 Task: Add Boiron Phosphorus 200Ck to the cart.
Action: Mouse moved to (280, 148)
Screenshot: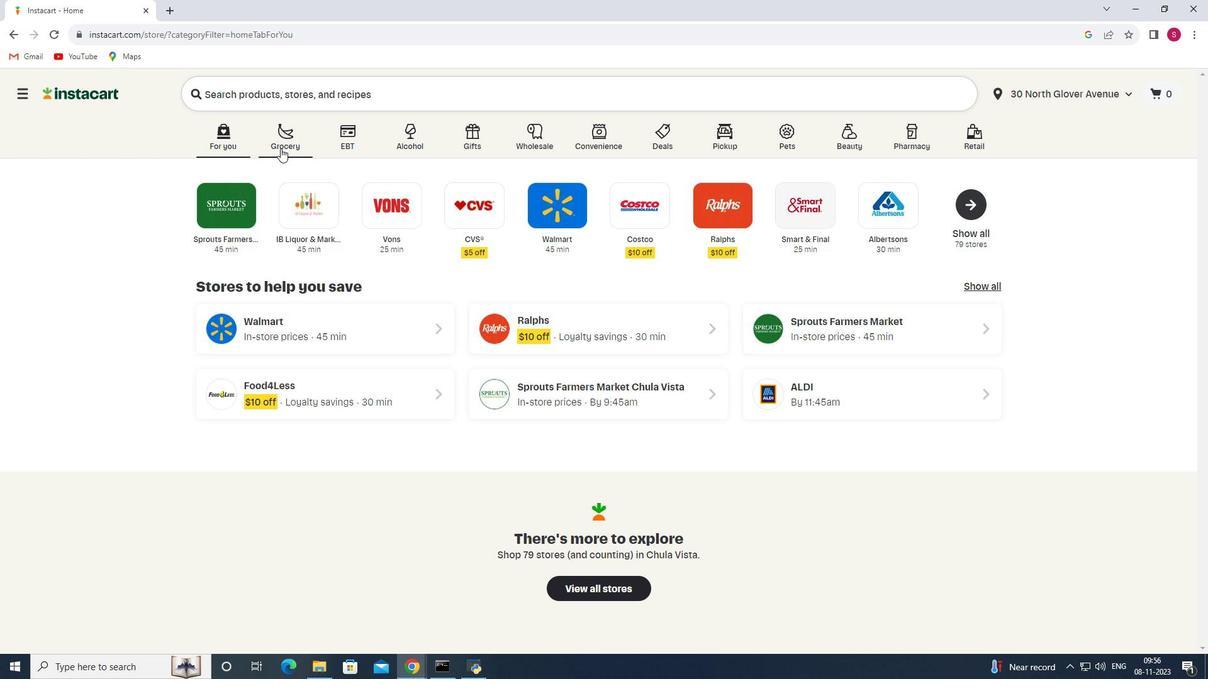 
Action: Mouse pressed left at (280, 148)
Screenshot: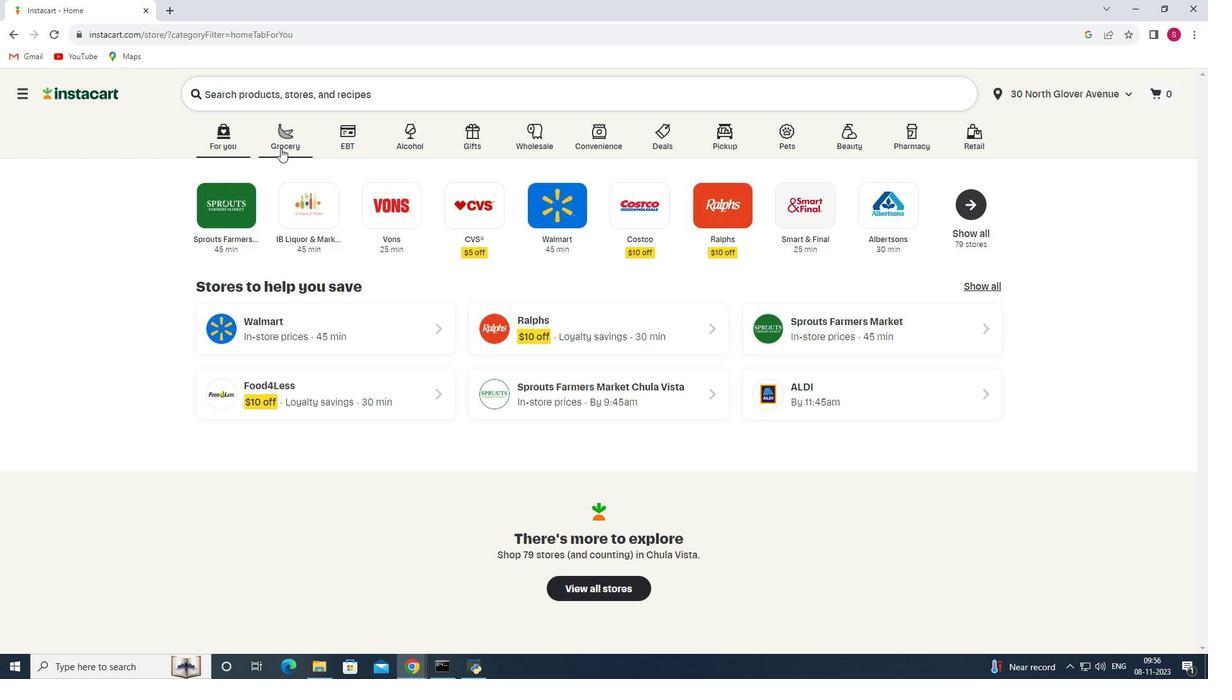 
Action: Mouse moved to (300, 390)
Screenshot: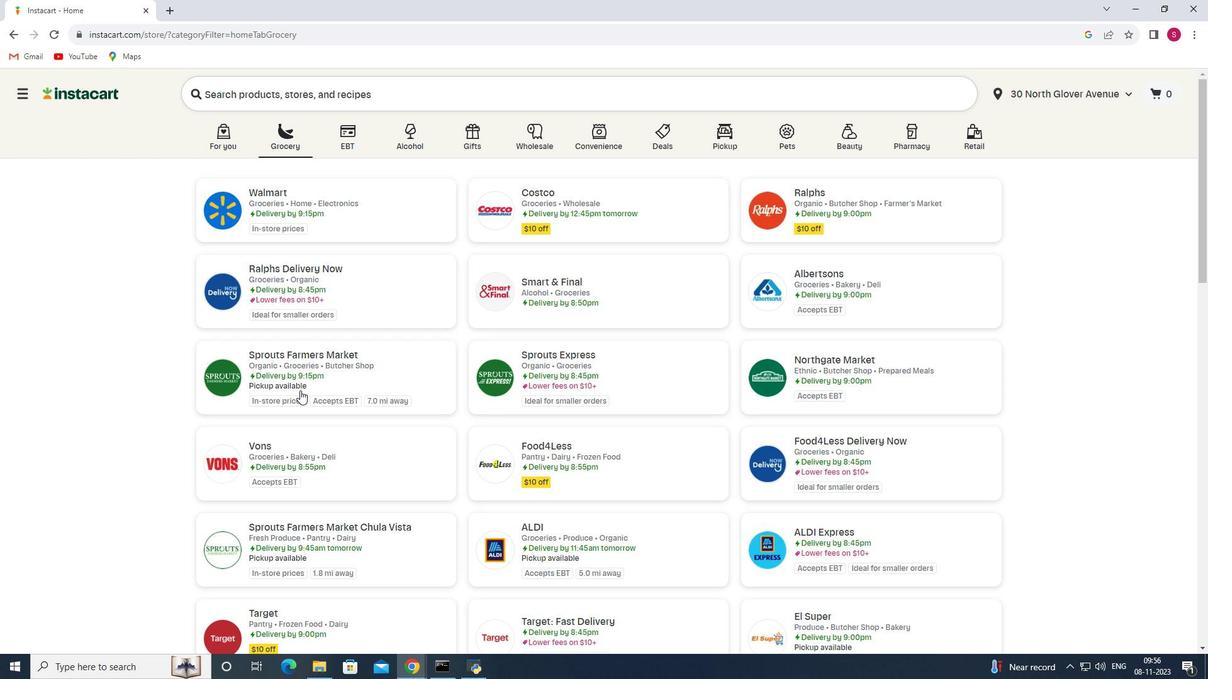 
Action: Mouse pressed left at (300, 390)
Screenshot: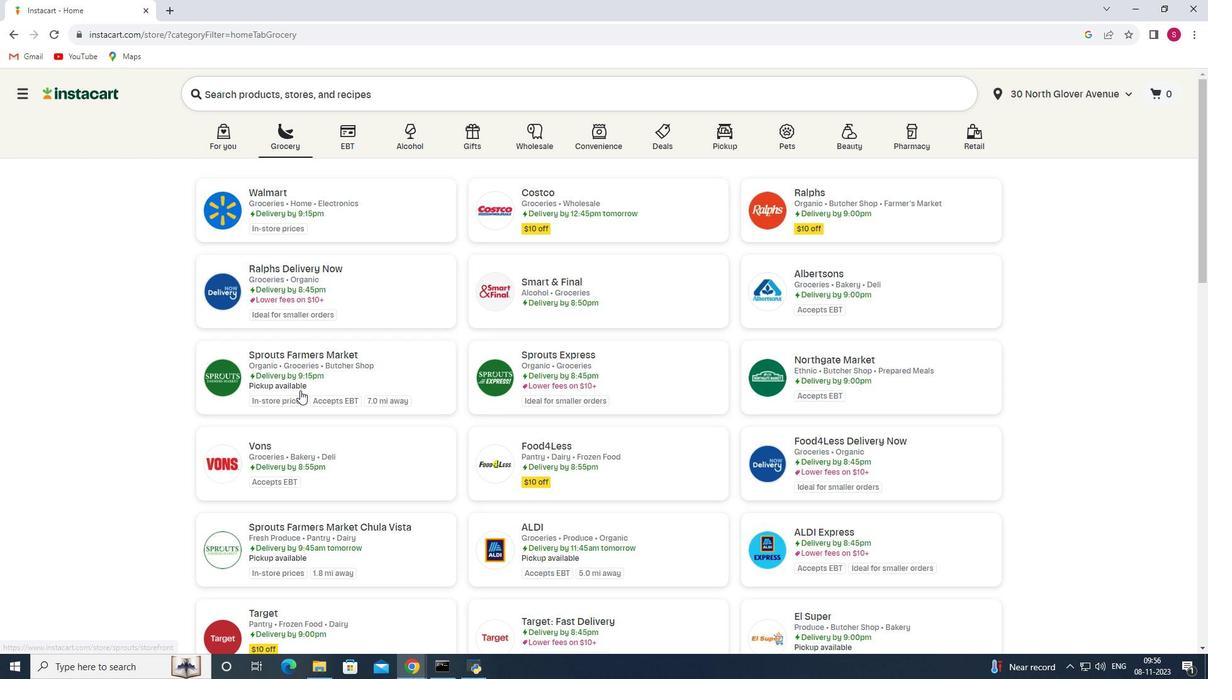 
Action: Mouse moved to (64, 426)
Screenshot: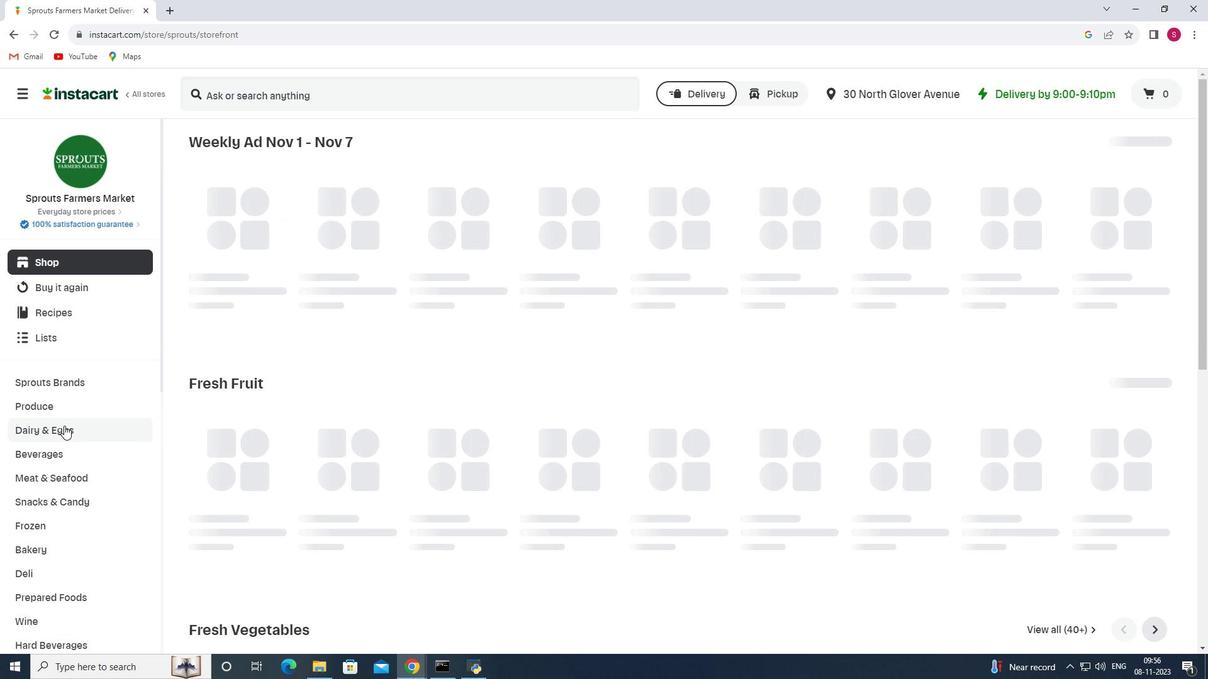 
Action: Mouse scrolled (64, 425) with delta (0, 0)
Screenshot: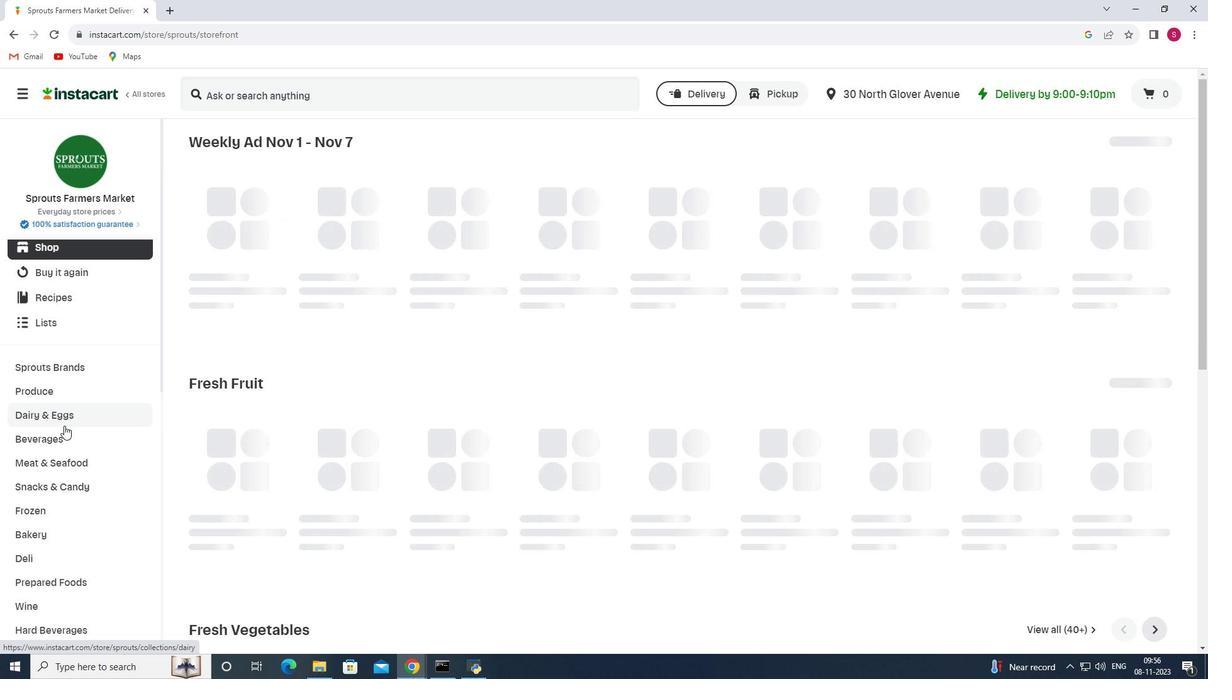 
Action: Mouse scrolled (64, 425) with delta (0, 0)
Screenshot: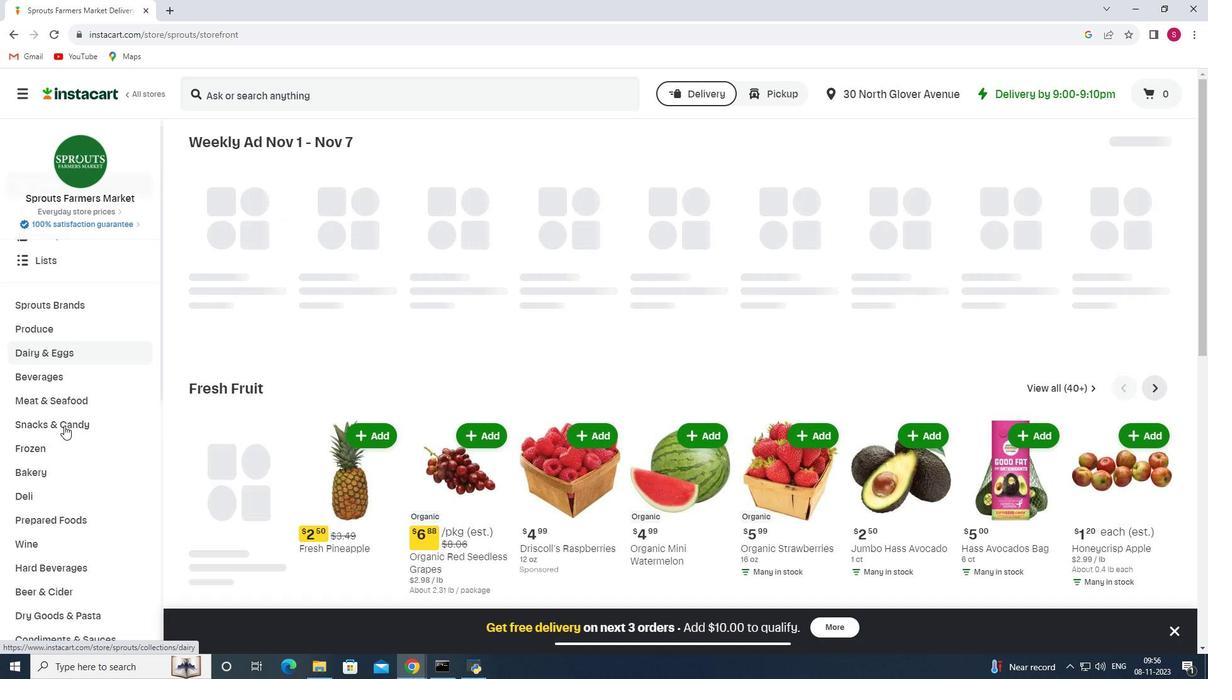 
Action: Mouse scrolled (64, 425) with delta (0, 0)
Screenshot: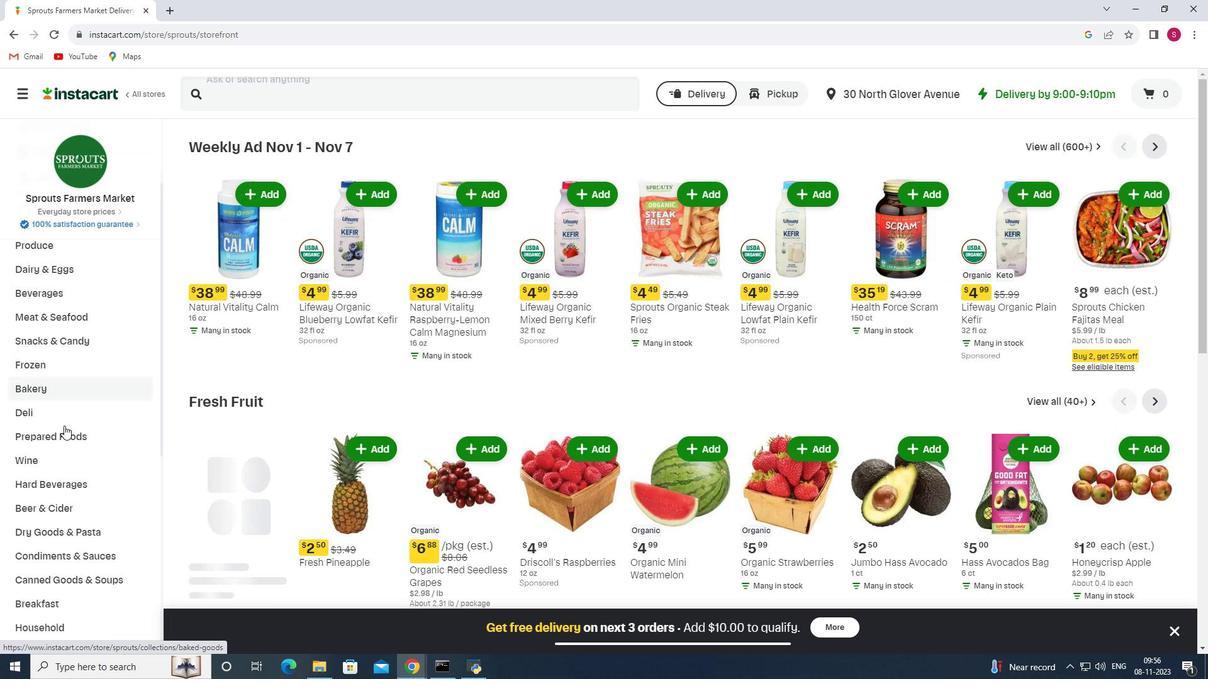 
Action: Mouse scrolled (64, 425) with delta (0, 0)
Screenshot: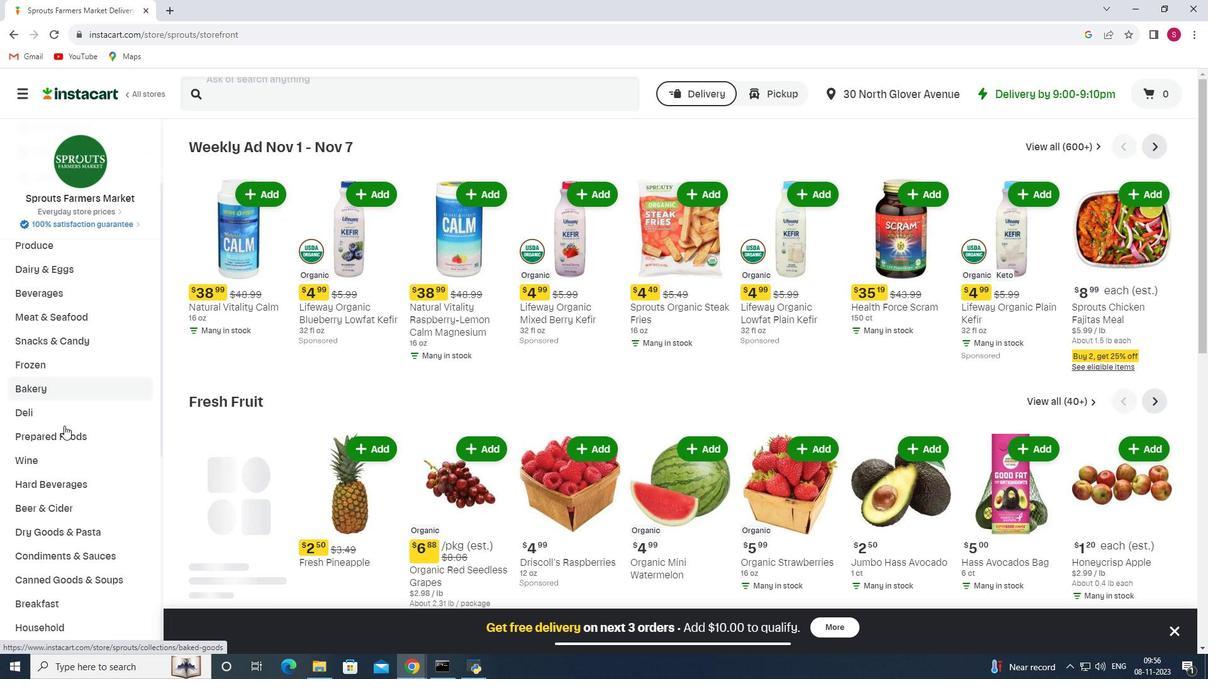 
Action: Mouse scrolled (64, 425) with delta (0, 0)
Screenshot: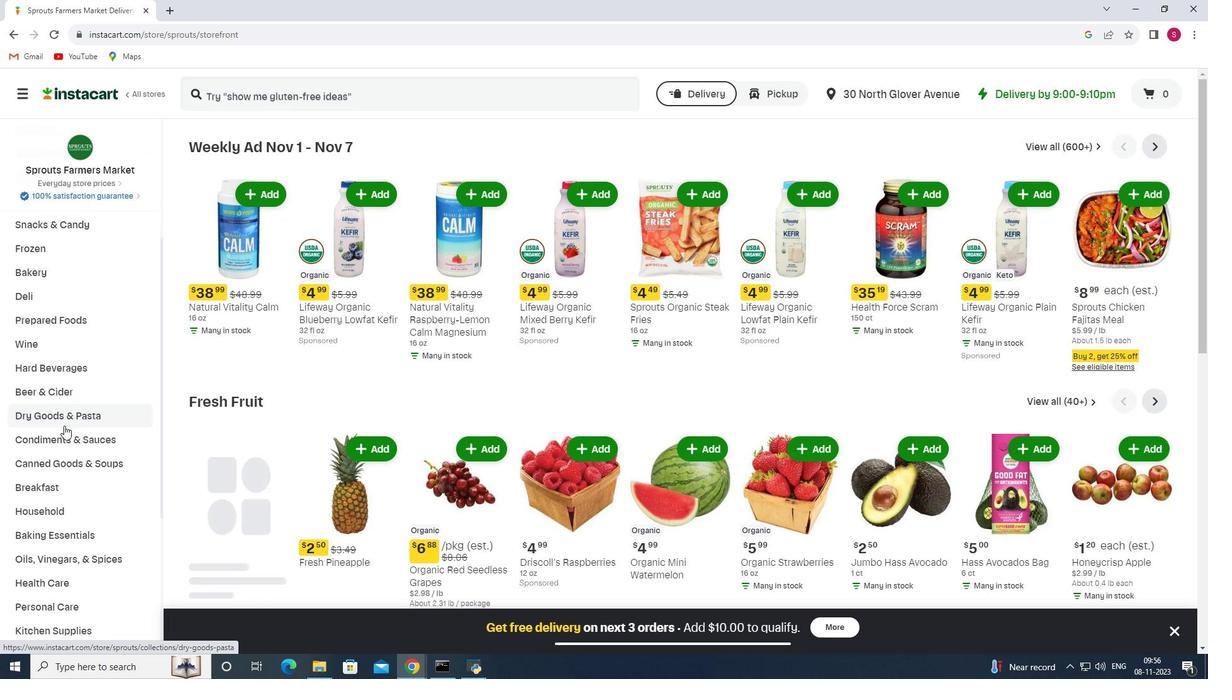 
Action: Mouse moved to (52, 450)
Screenshot: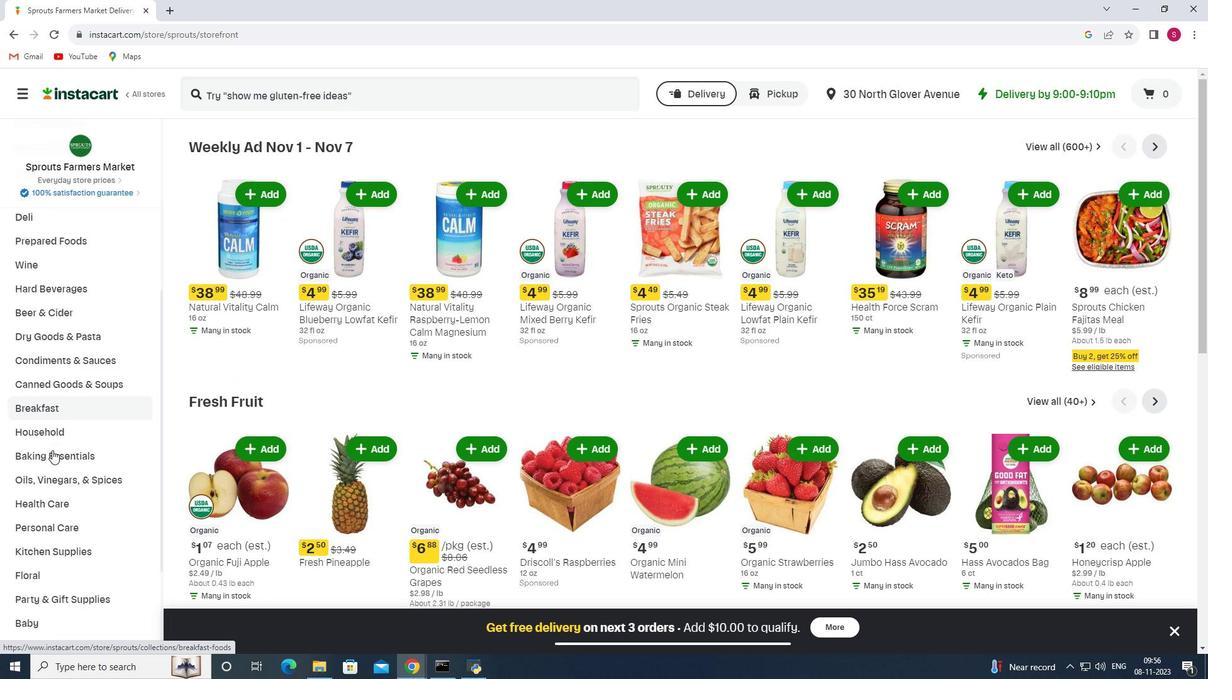 
Action: Mouse scrolled (52, 450) with delta (0, 0)
Screenshot: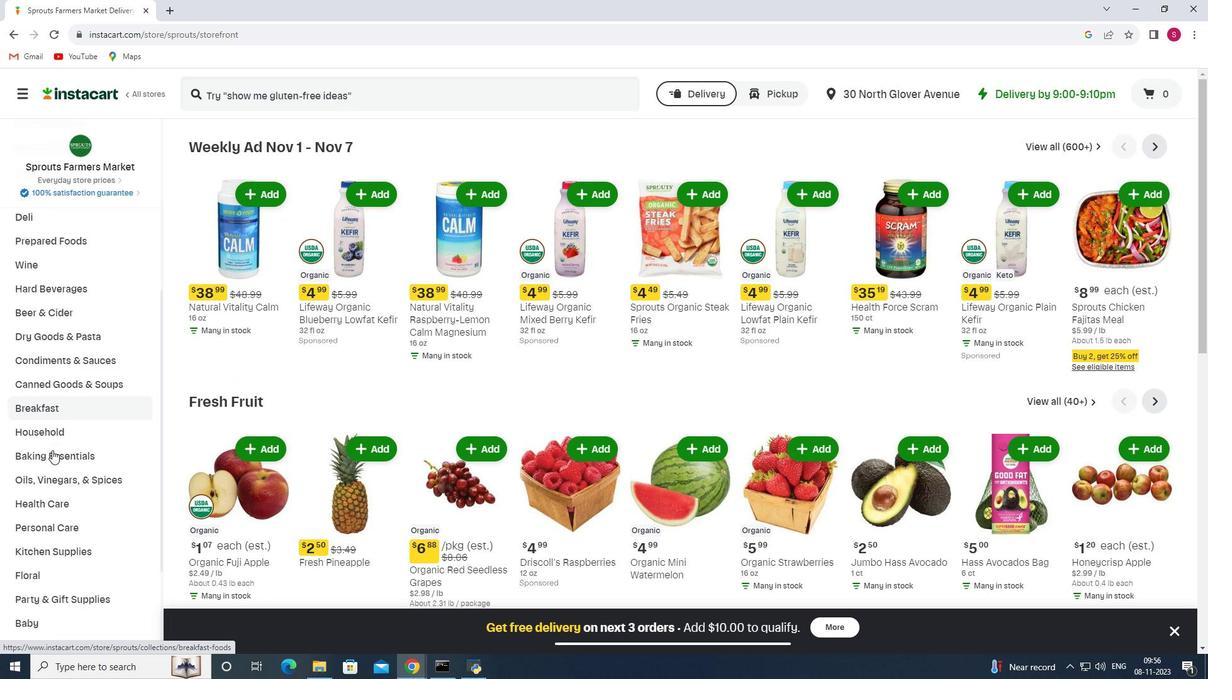 
Action: Mouse scrolled (52, 450) with delta (0, 0)
Screenshot: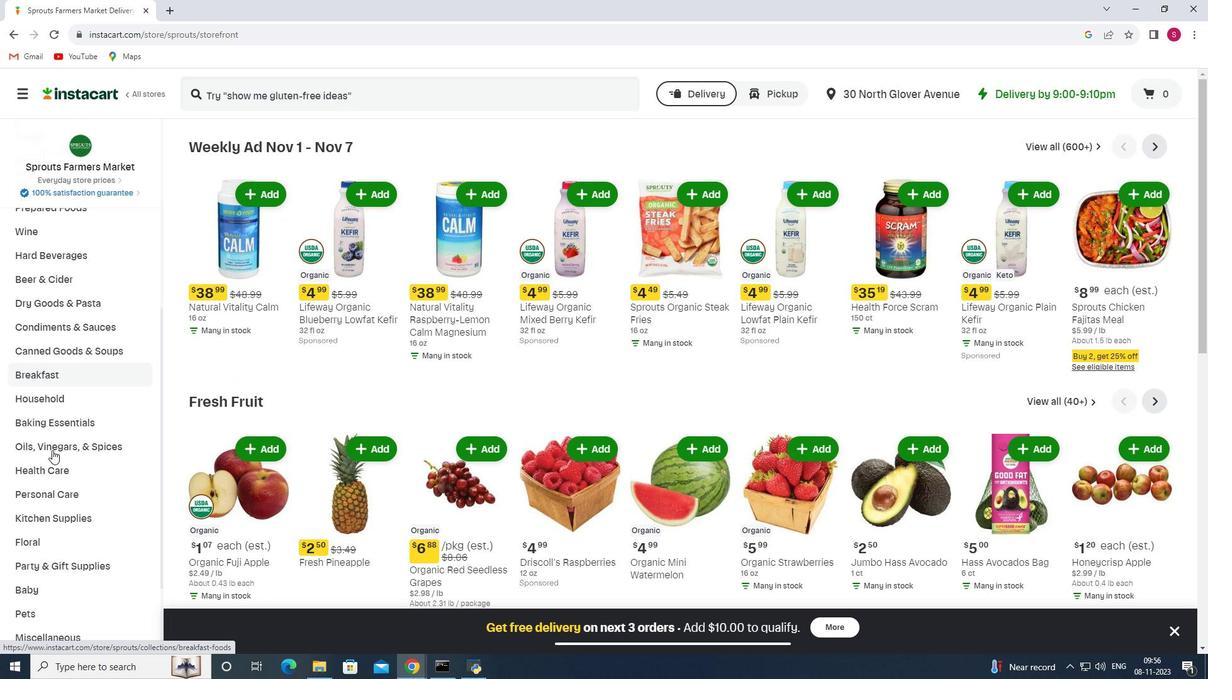 
Action: Mouse moved to (62, 427)
Screenshot: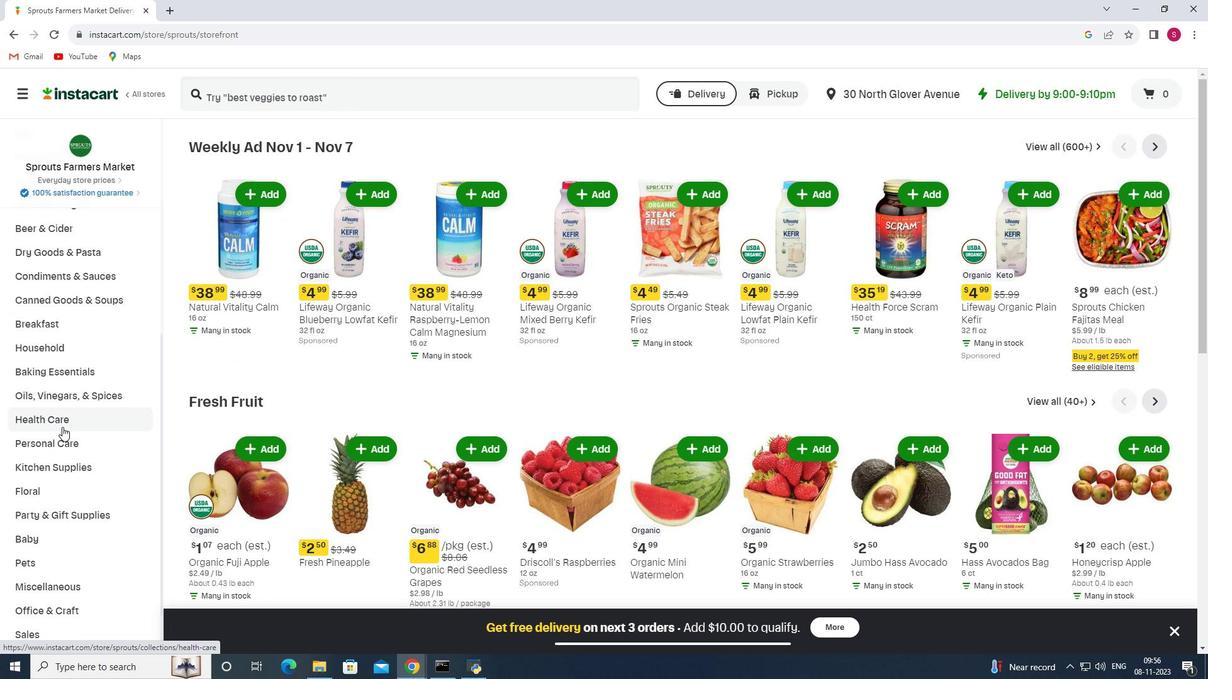 
Action: Mouse pressed left at (62, 427)
Screenshot: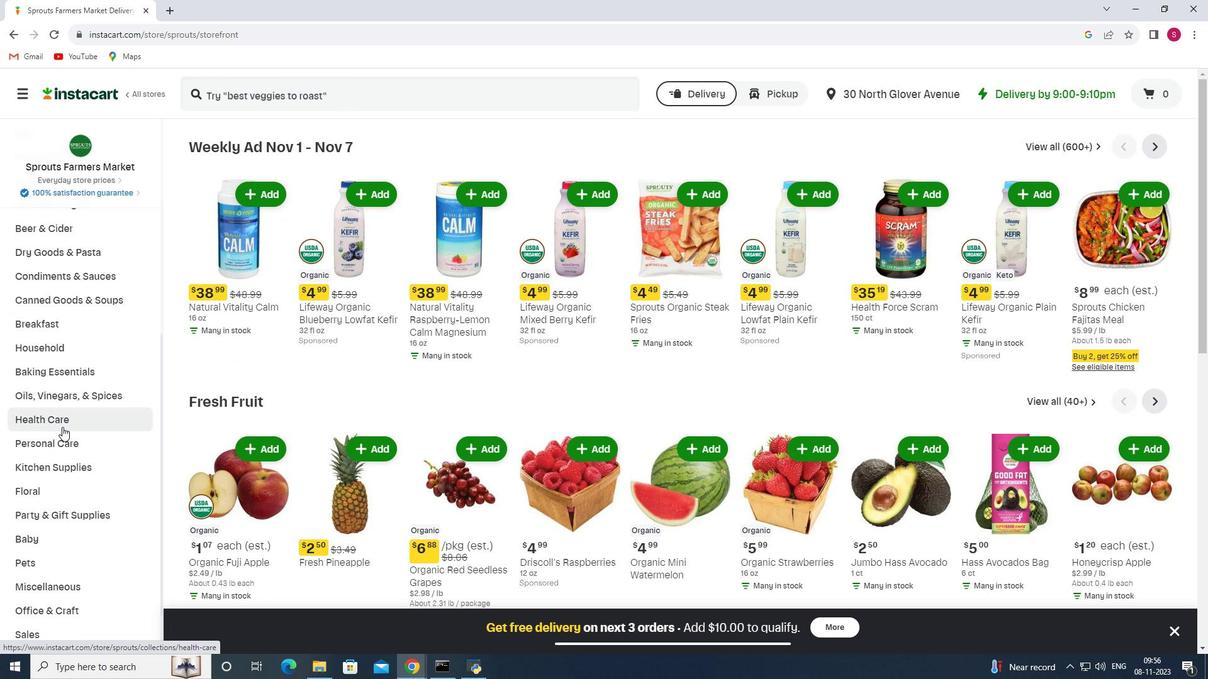 
Action: Mouse moved to (438, 179)
Screenshot: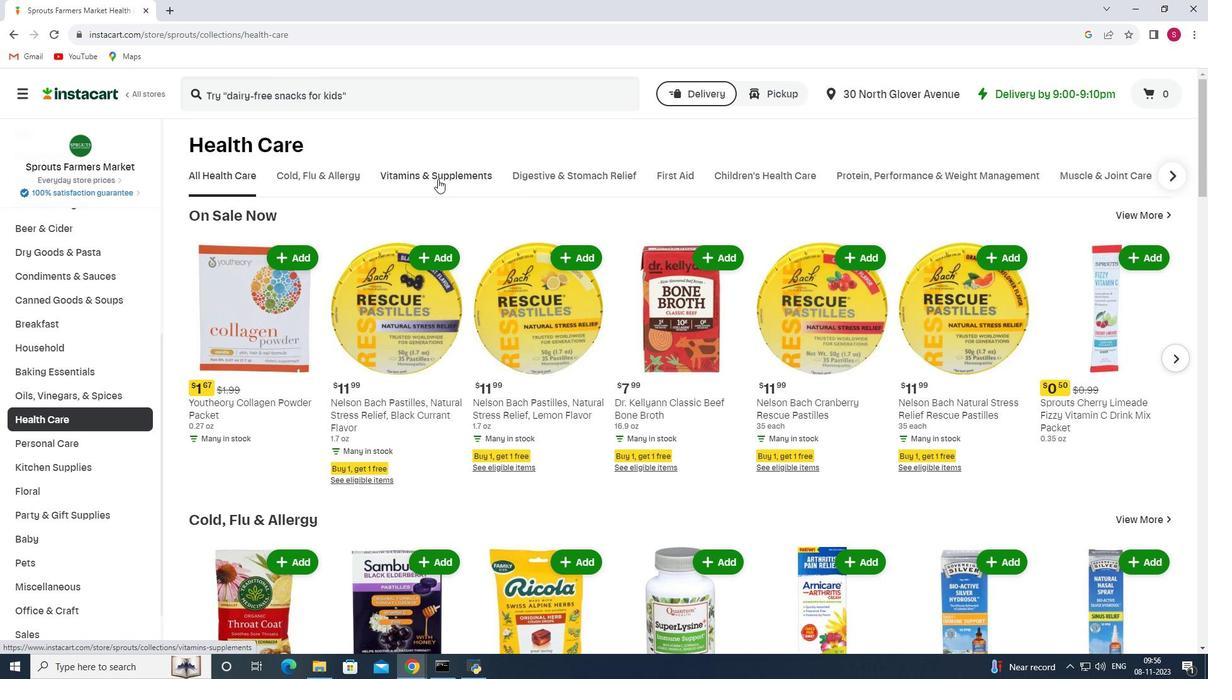 
Action: Mouse pressed left at (438, 179)
Screenshot: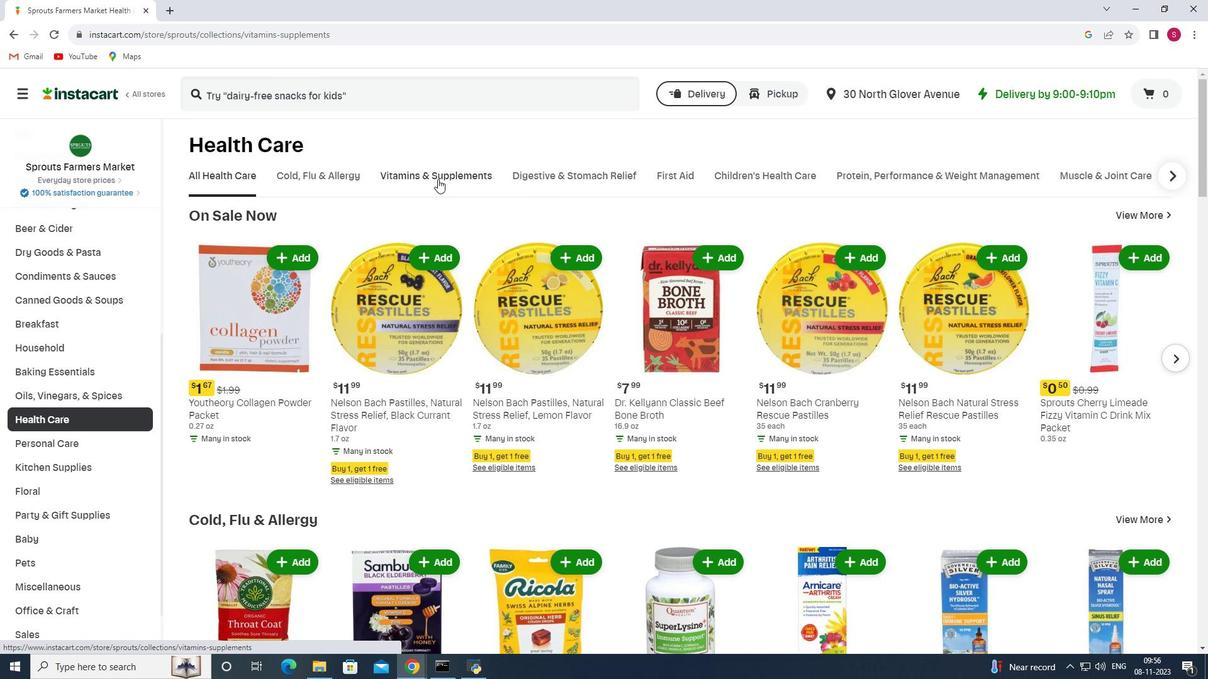 
Action: Mouse moved to (984, 237)
Screenshot: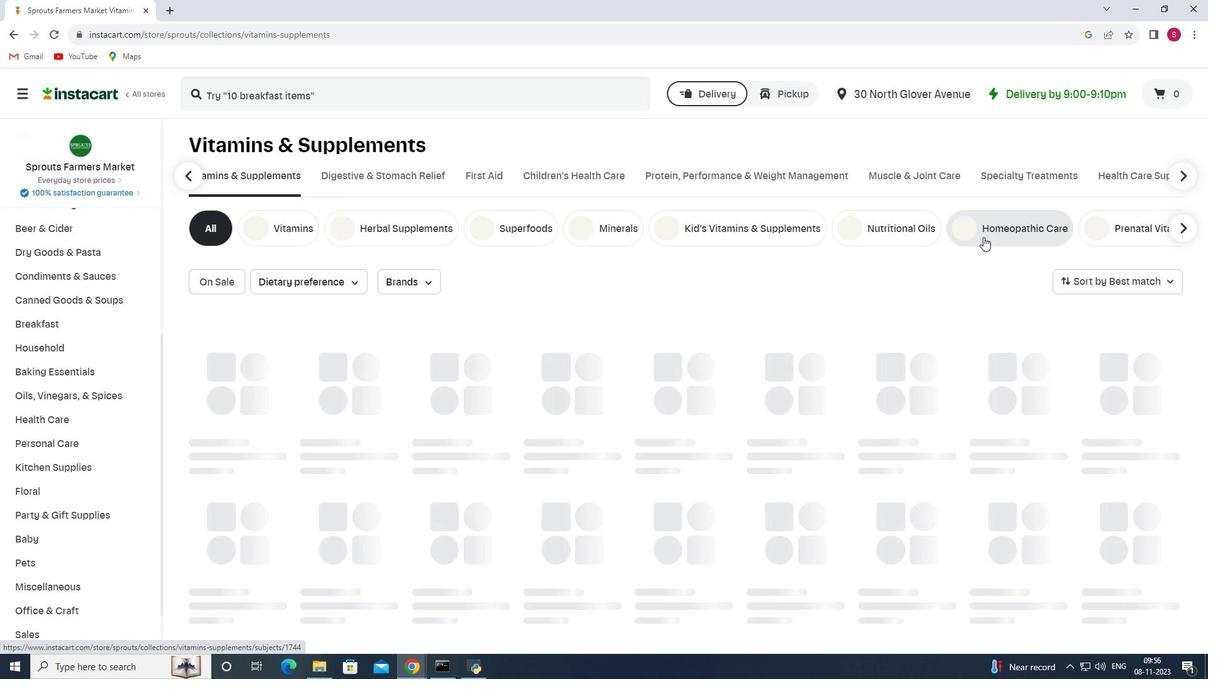
Action: Mouse pressed left at (984, 237)
Screenshot: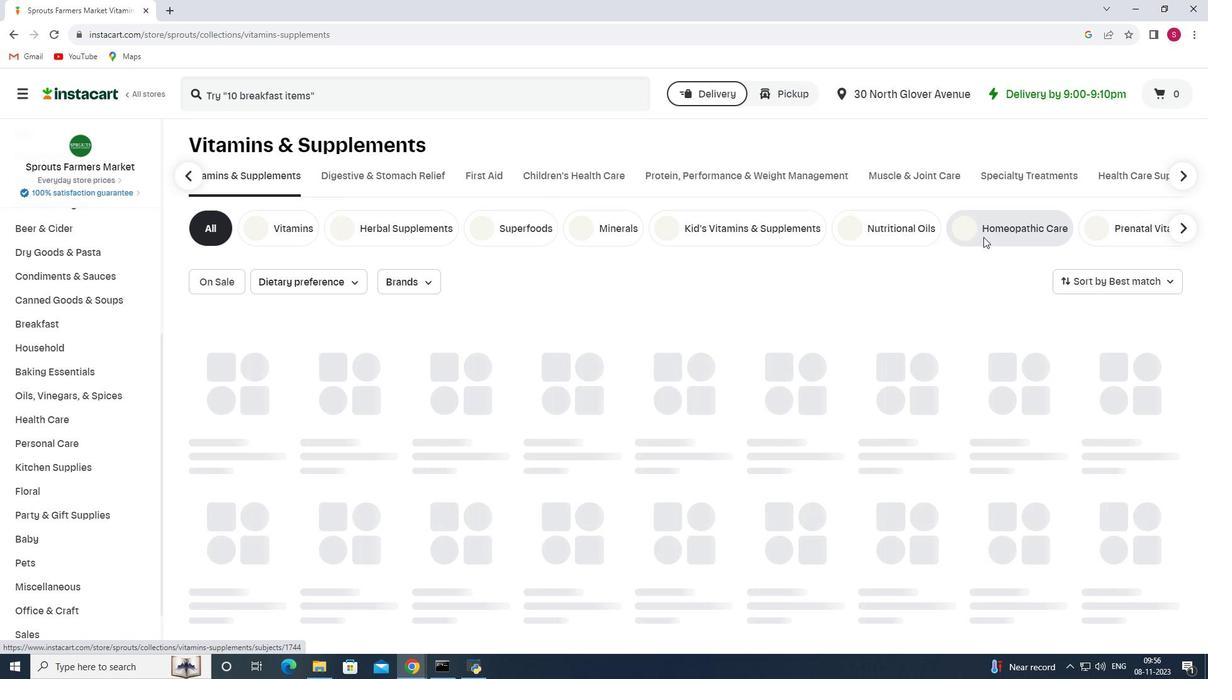 
Action: Mouse moved to (388, 96)
Screenshot: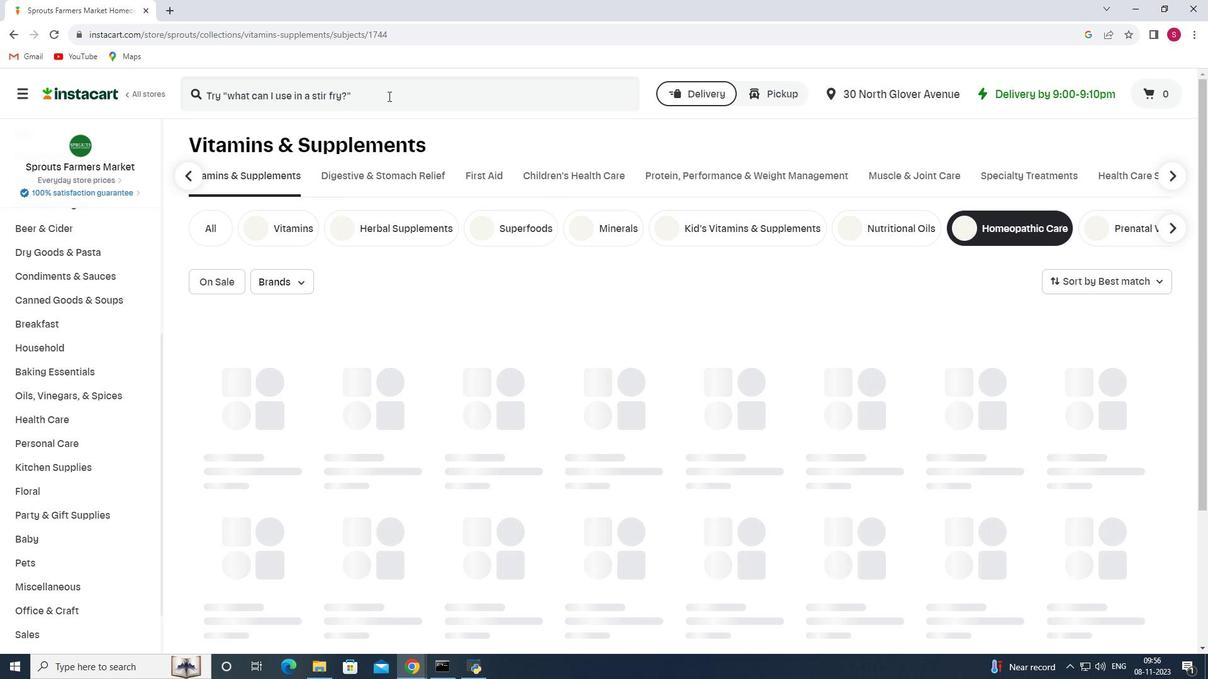 
Action: Mouse pressed left at (388, 96)
Screenshot: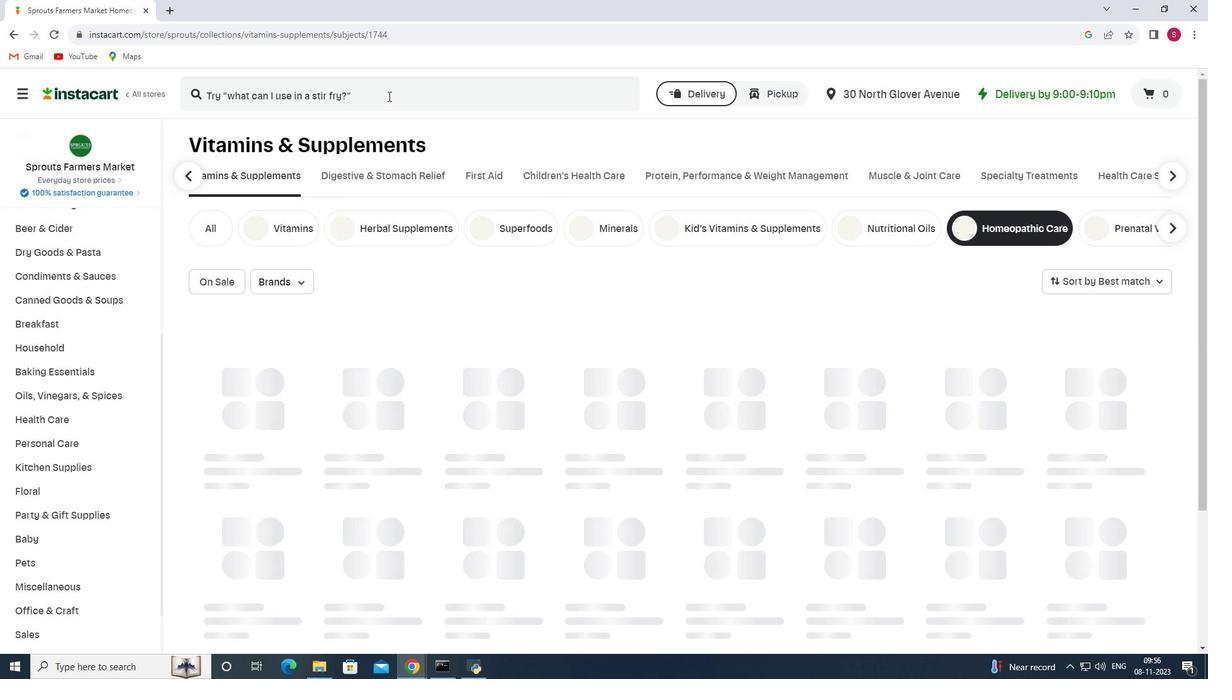 
Action: Key pressed <Key.shift>Boiron<Key.space><Key.shift>phosphorus<Key.space>200<Key.shift>Ck<Key.enter>
Screenshot: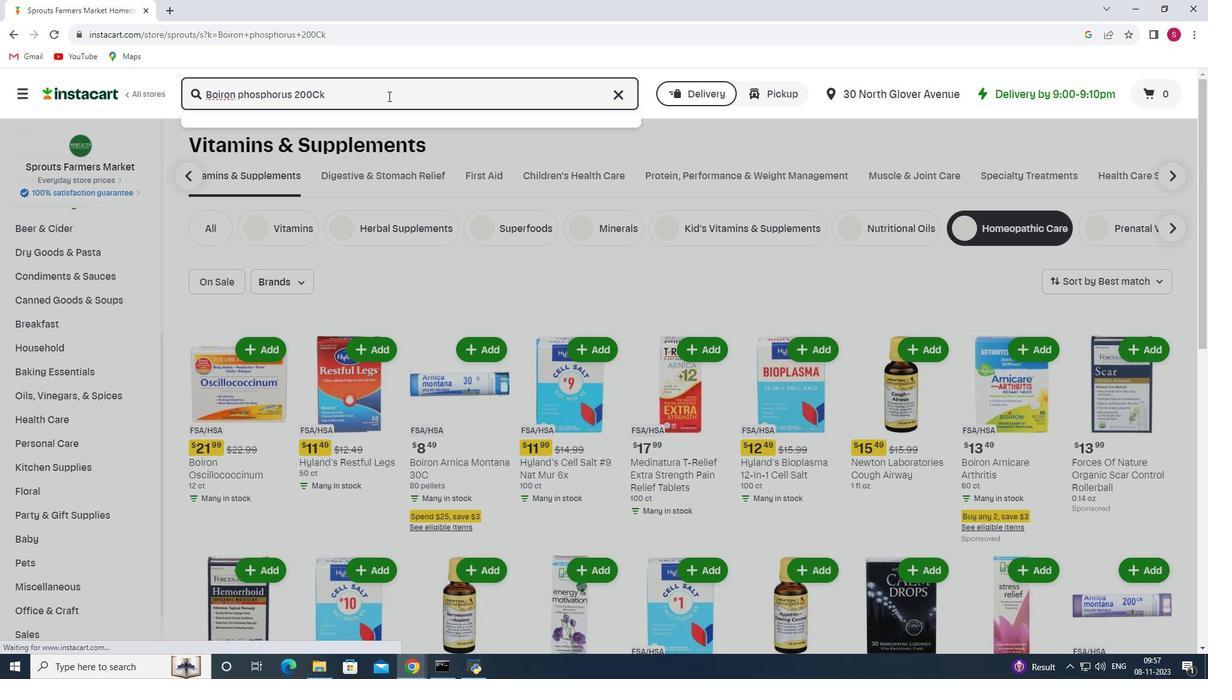 
Action: Mouse moved to (759, 190)
Screenshot: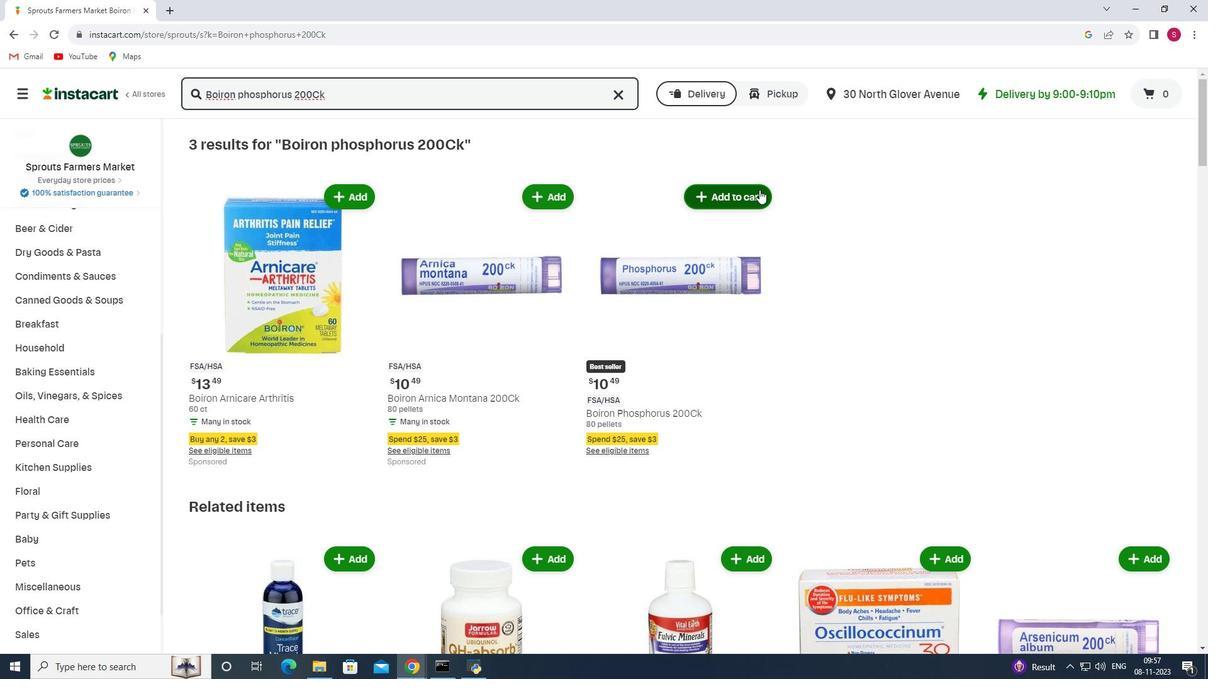 
Action: Mouse pressed left at (759, 190)
Screenshot: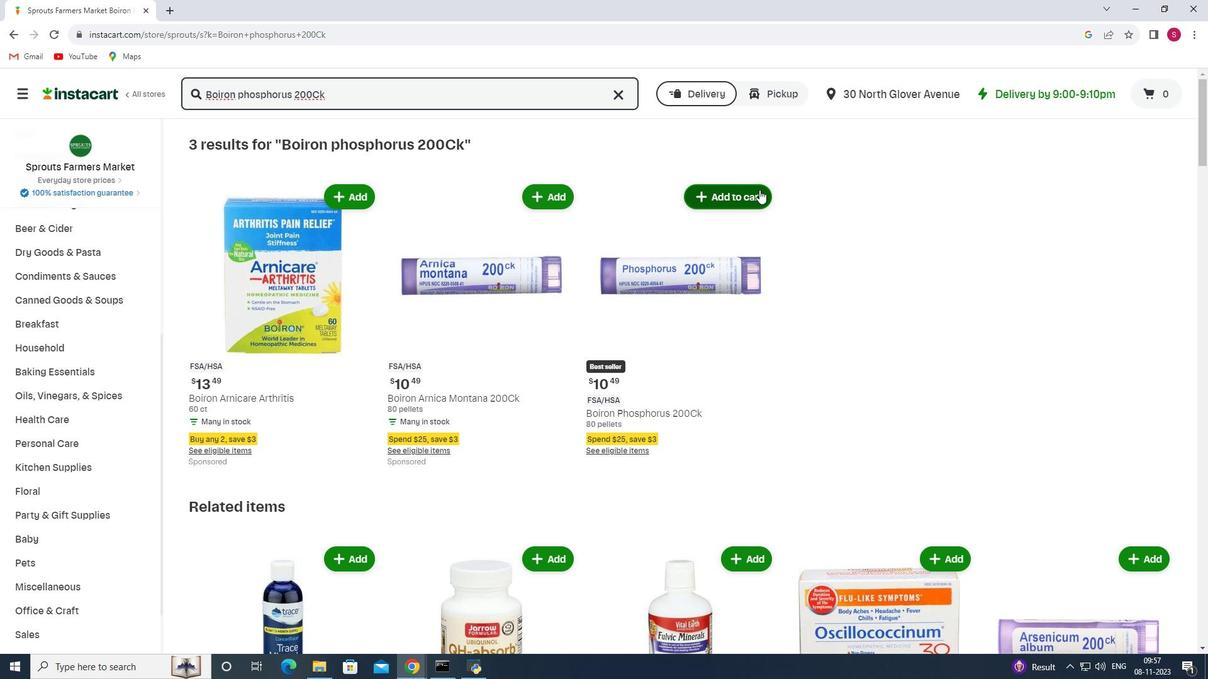 
Action: Mouse moved to (843, 302)
Screenshot: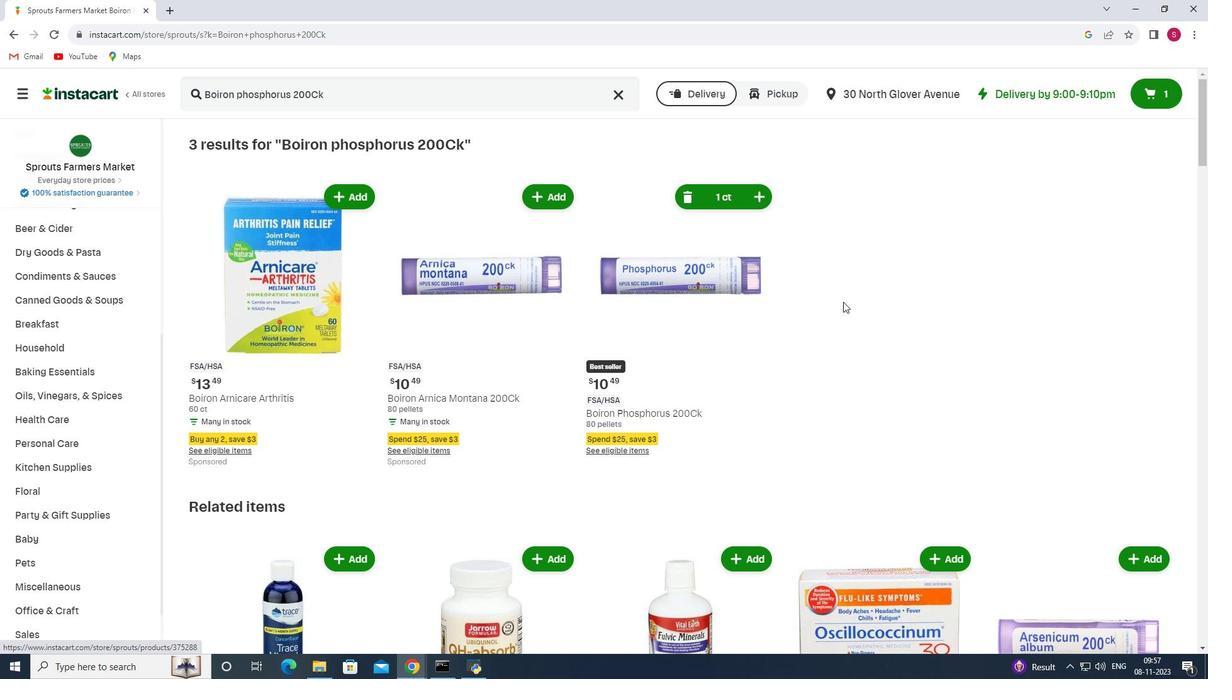 
